 Task: In the  document Relationshipsmeet.epub Insert the command  'Editing'Email the file to   'softage.3@softage.net', with message attached Attention Needed: Please prioritize going through the email I've sent. and file type: Plain Text
Action: Mouse moved to (865, 76)
Screenshot: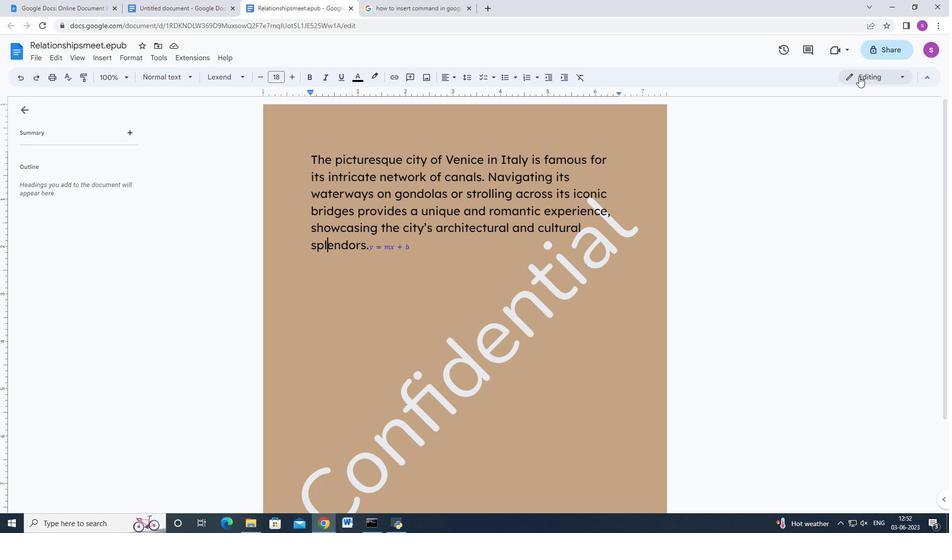 
Action: Mouse pressed left at (865, 76)
Screenshot: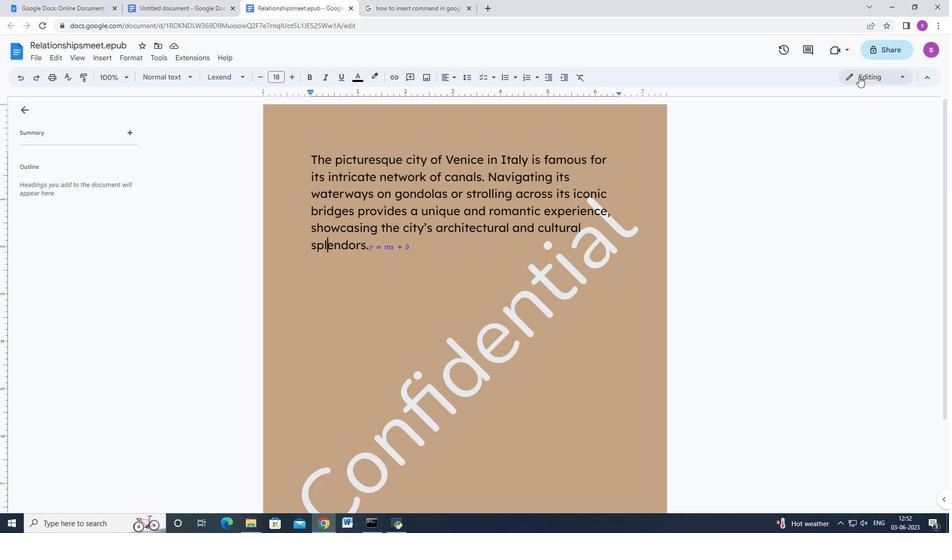 
Action: Mouse moved to (841, 101)
Screenshot: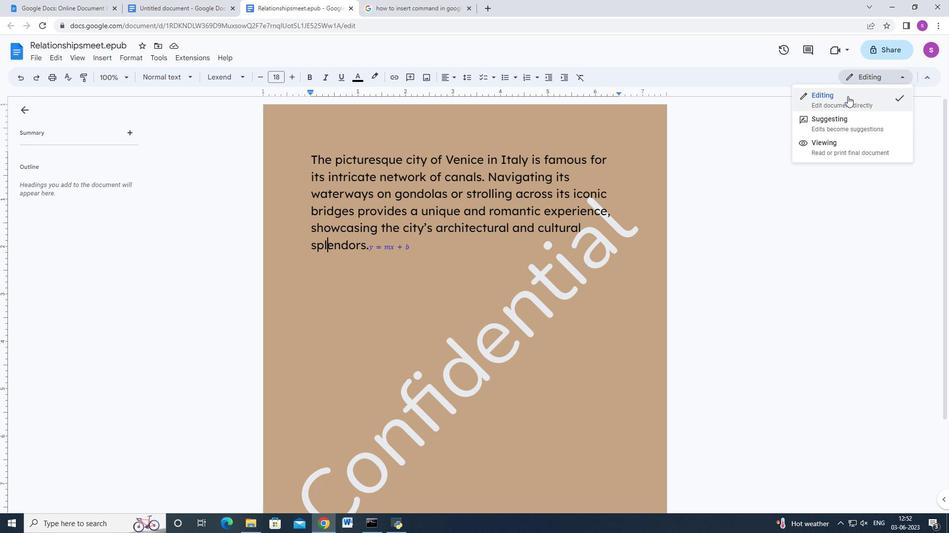 
Action: Mouse pressed left at (841, 101)
Screenshot: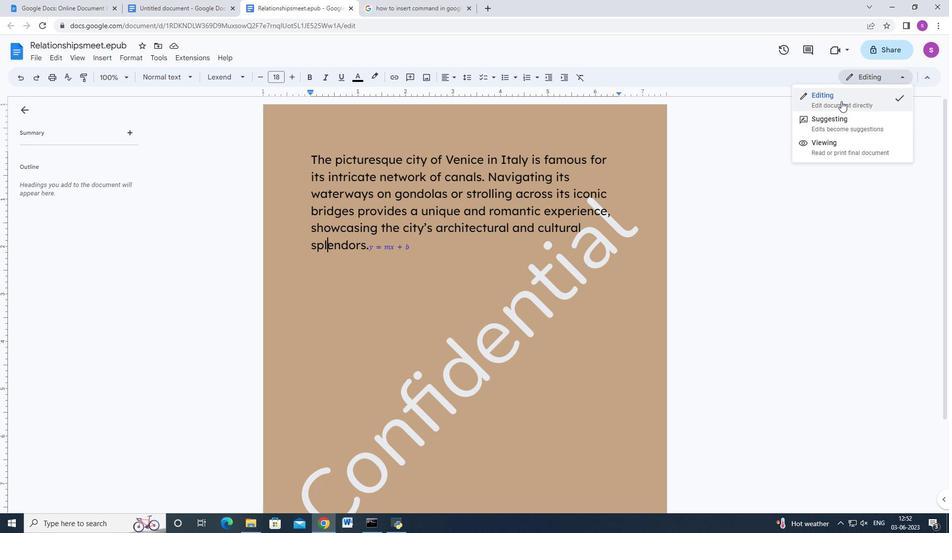 
Action: Mouse moved to (35, 56)
Screenshot: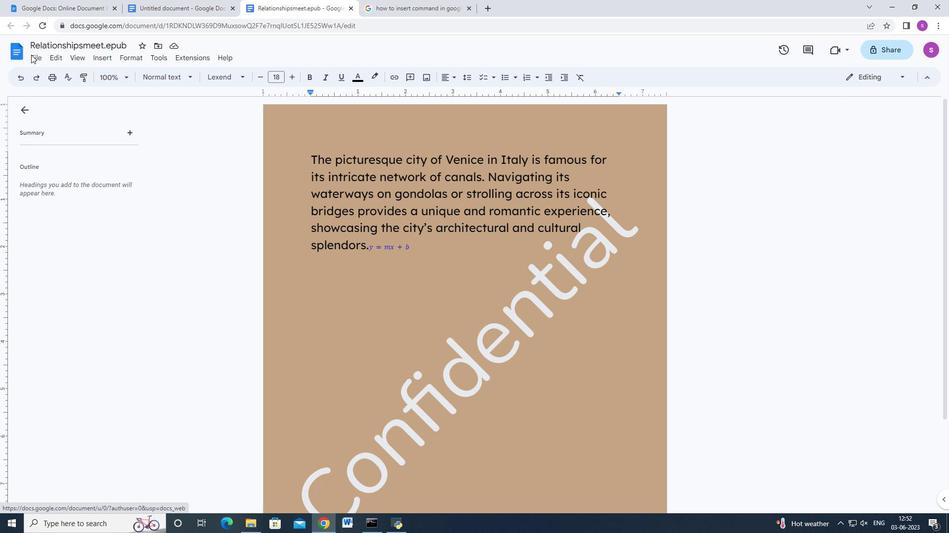 
Action: Mouse pressed left at (35, 56)
Screenshot: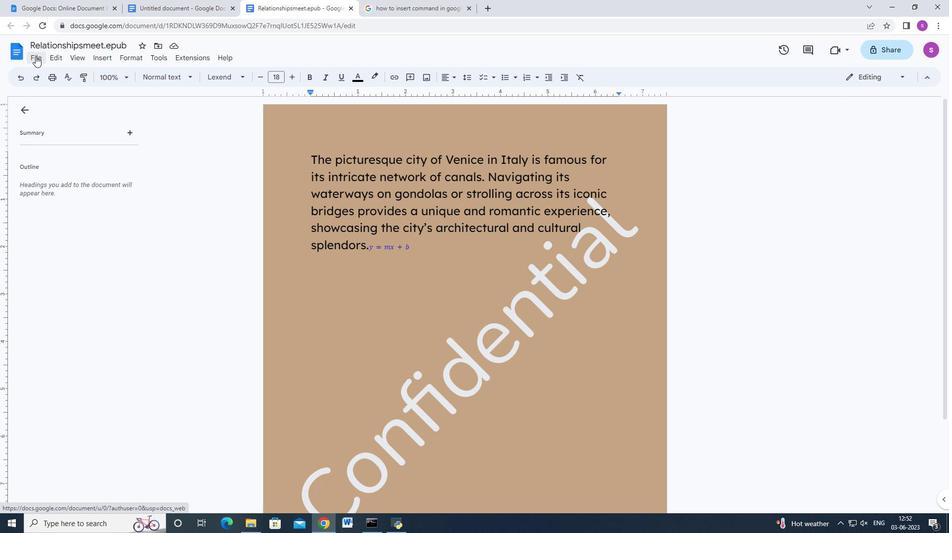 
Action: Mouse moved to (206, 151)
Screenshot: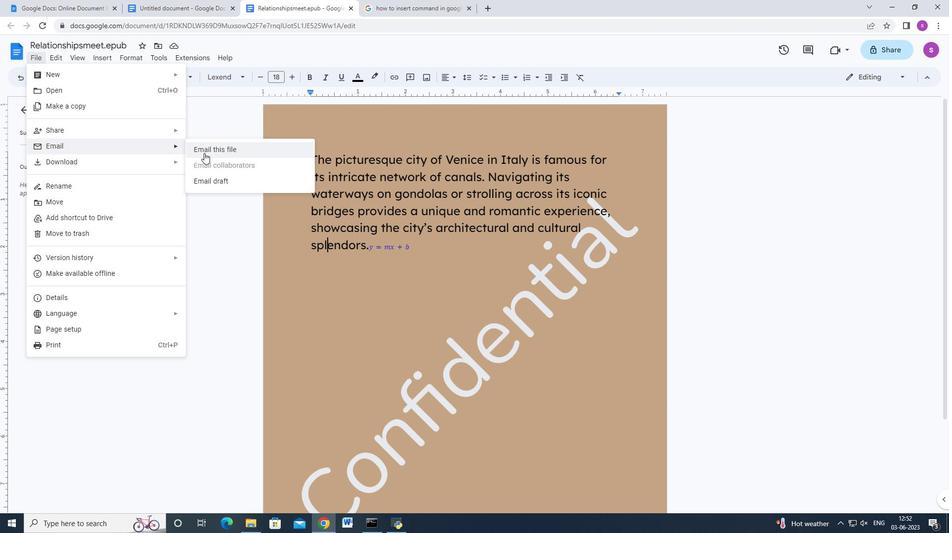 
Action: Mouse pressed left at (206, 151)
Screenshot: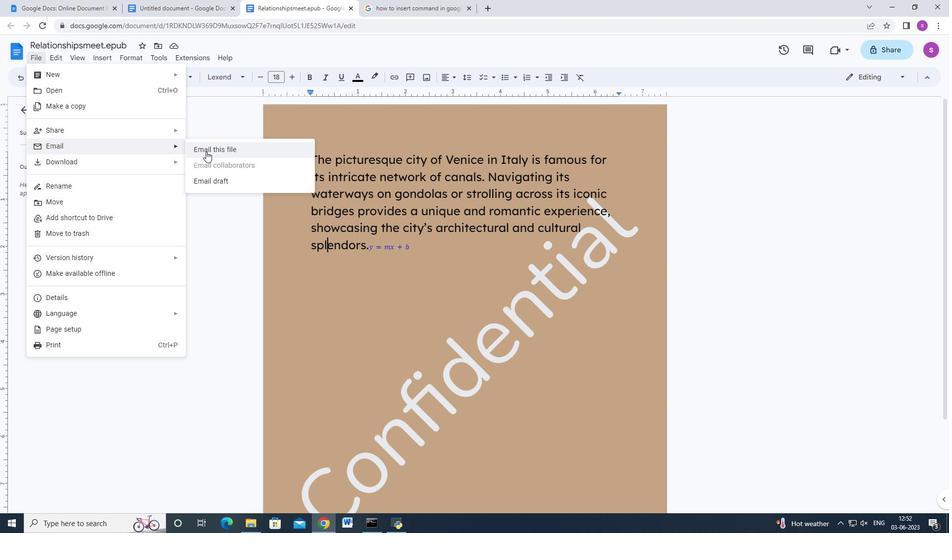 
Action: Mouse moved to (447, 218)
Screenshot: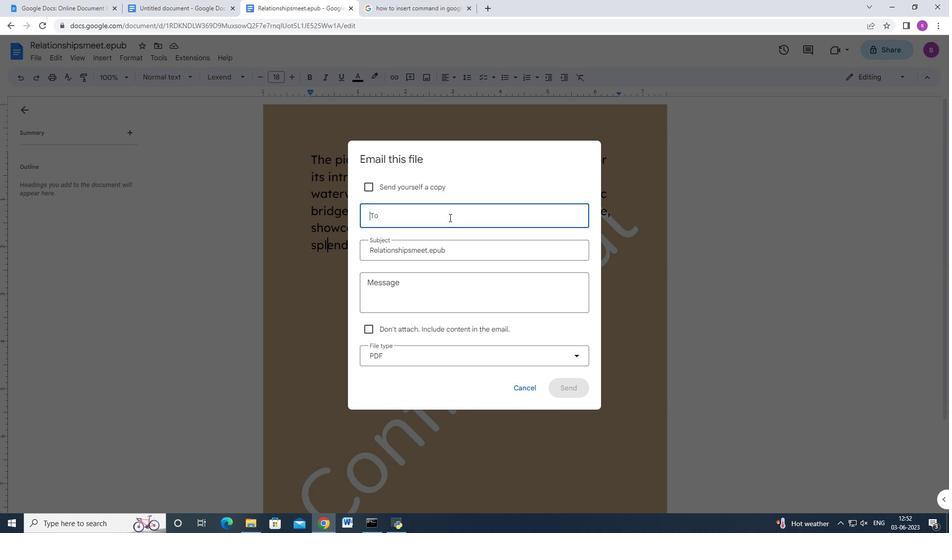 
Action: Key pressed softage.3<Key.shift_r>@softage.net<Key.tab><Key.tab><Key.tab><Key.shift_r>Attention<Key.space><Key.shift>Needed<Key.shift>:<Key.space><Key.shift>Please<Key.space><Key.shift>Priortize<Key.space>going<Key.space>through<Key.space>the<Key.space>email<Key.space><Key.shift>I've<Key.space>sent/=<Key.backspace><Key.backspace>.
Screenshot: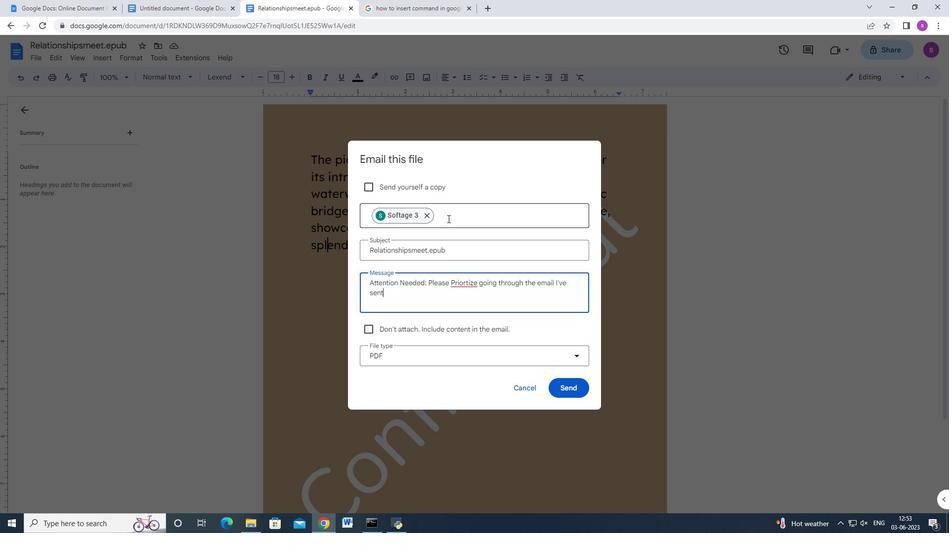 
Action: Mouse moved to (442, 362)
Screenshot: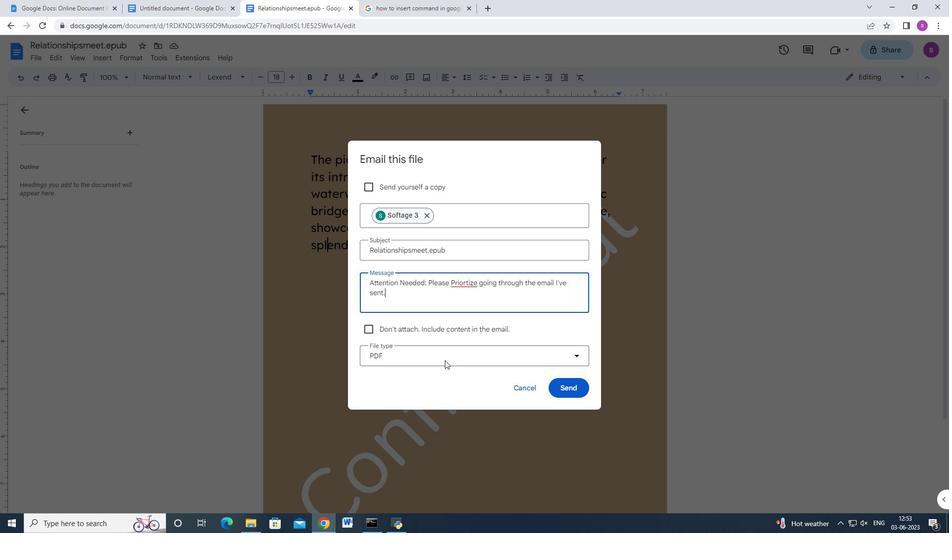 
Action: Mouse pressed left at (442, 362)
Screenshot: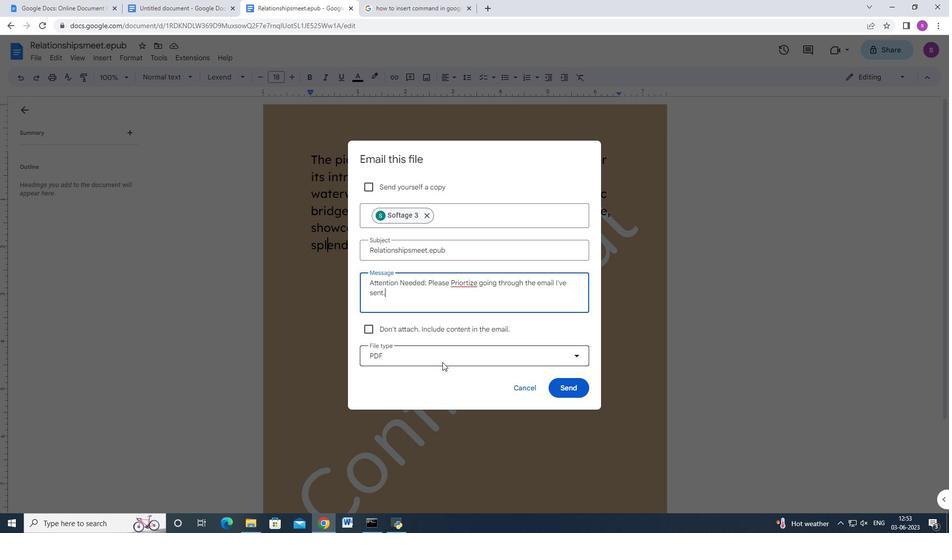 
Action: Mouse moved to (410, 456)
Screenshot: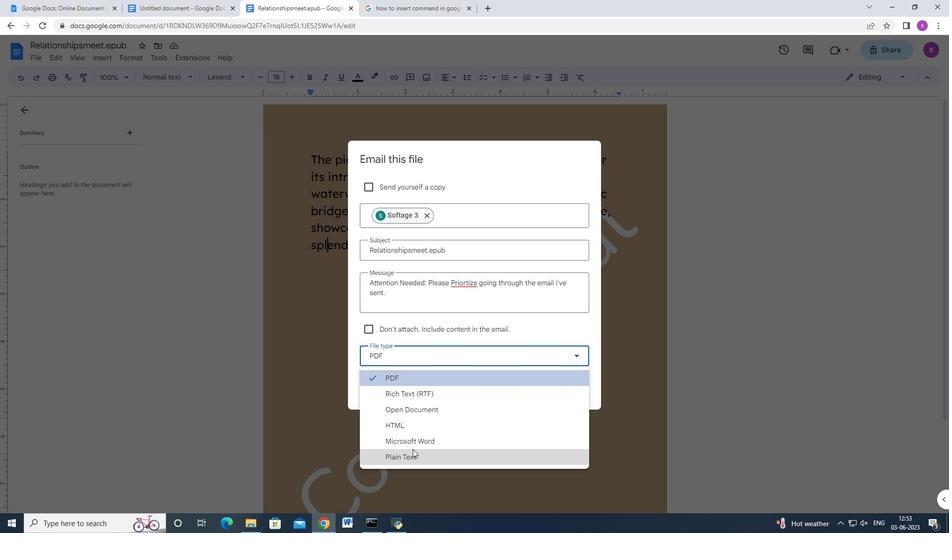 
Action: Mouse pressed left at (410, 456)
Screenshot: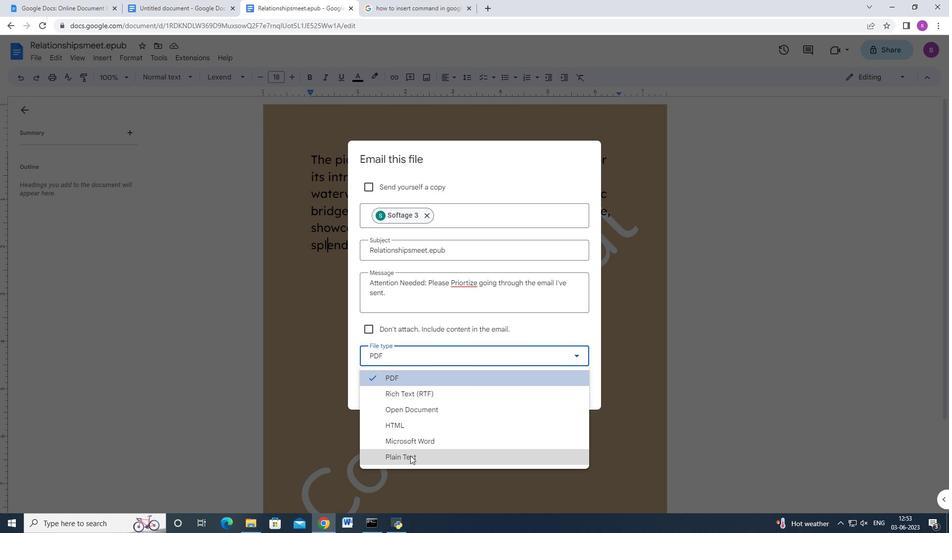 
Action: Mouse moved to (561, 393)
Screenshot: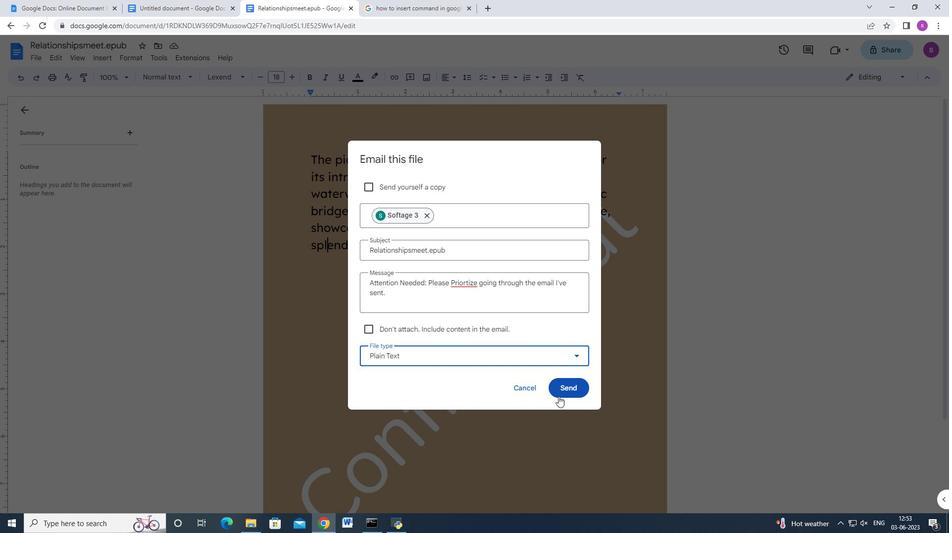 
Action: Mouse pressed left at (561, 393)
Screenshot: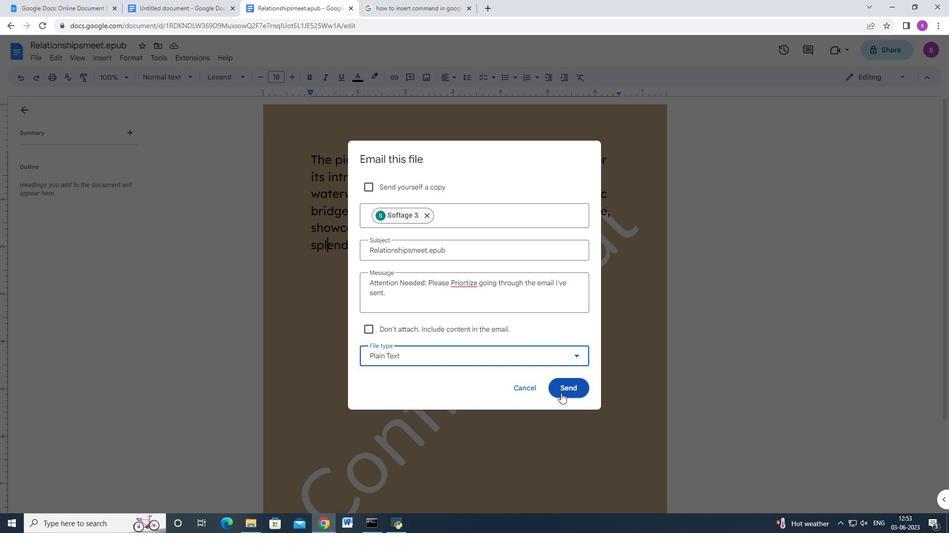 
Action: Mouse moved to (564, 393)
Screenshot: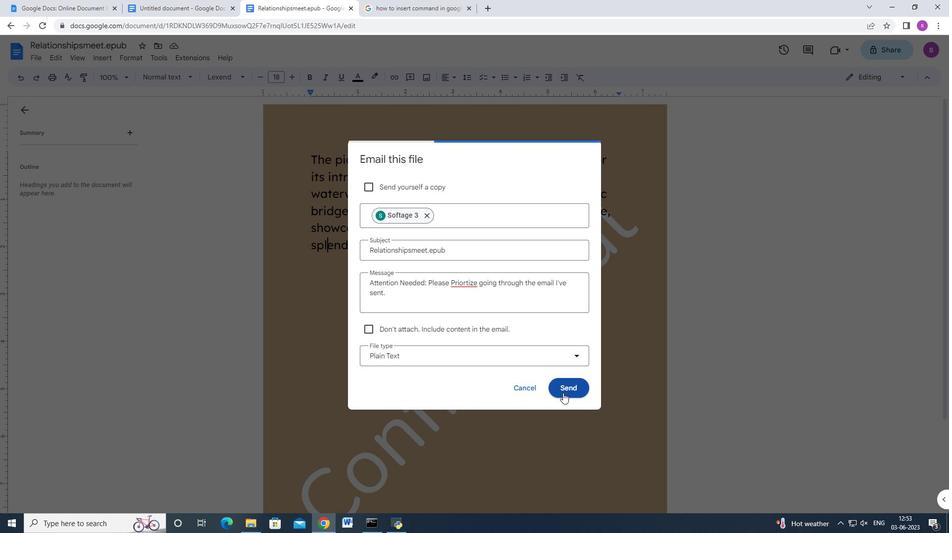 
